 Task: In Heading Arial with underline. Font size of heading  '18'Font style of data Calibri. Font size of data  9Alignment of headline & data Align center. Fill color in heading,  RedFont color of data Black Apply border in Data No BorderIn the sheet  Attendance Sheet for Weekly Overviewbook
Action: Mouse moved to (77, 105)
Screenshot: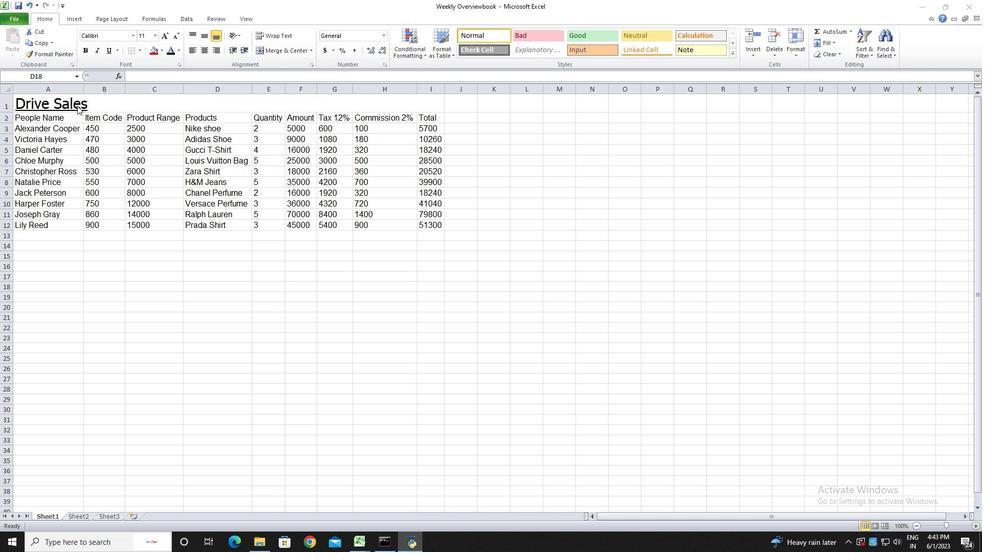 
Action: Mouse pressed left at (77, 105)
Screenshot: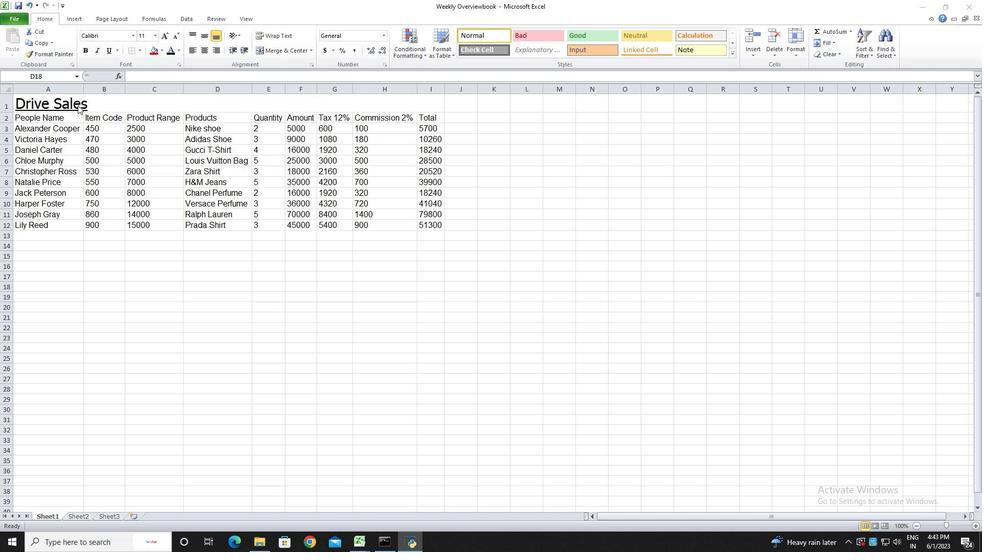 
Action: Mouse pressed left at (77, 105)
Screenshot: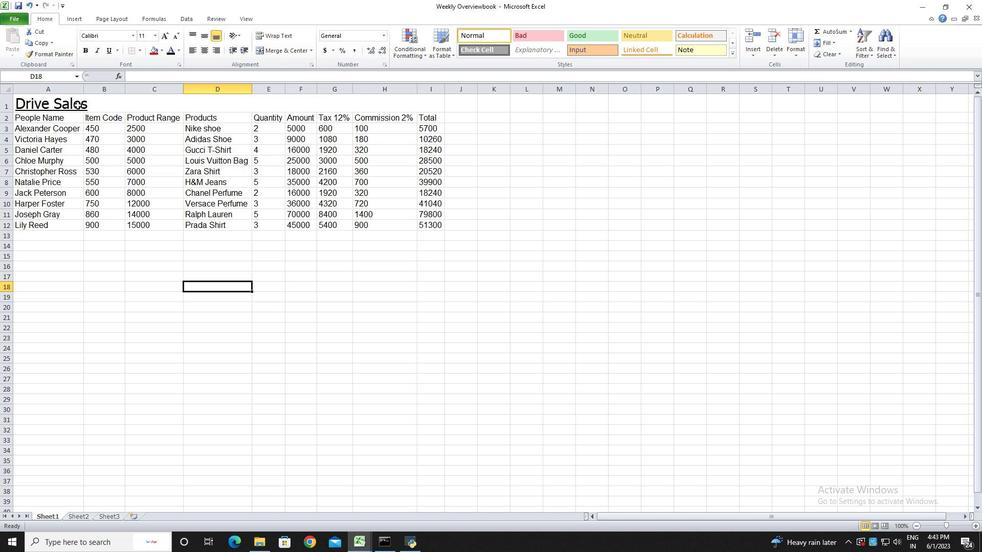 
Action: Mouse moved to (133, 37)
Screenshot: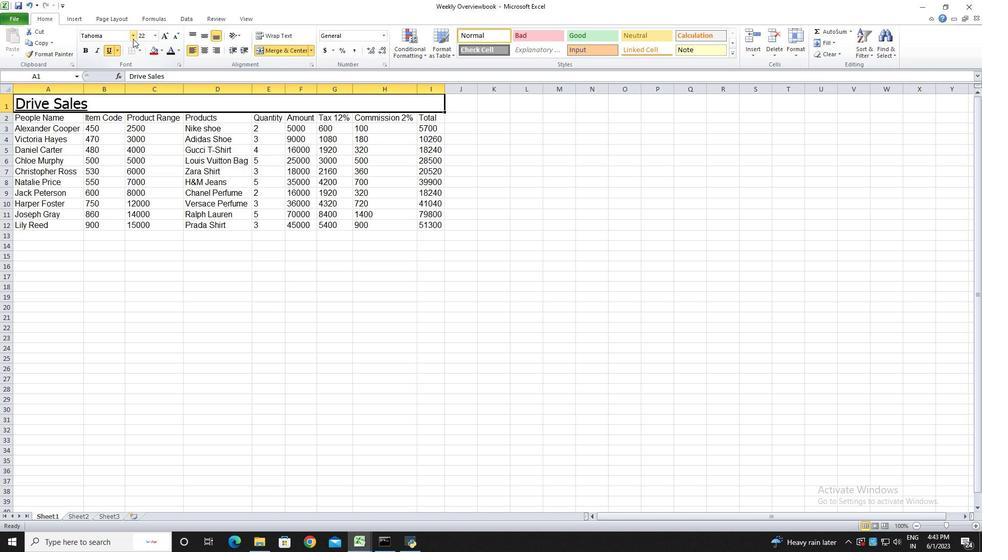 
Action: Mouse pressed left at (133, 37)
Screenshot: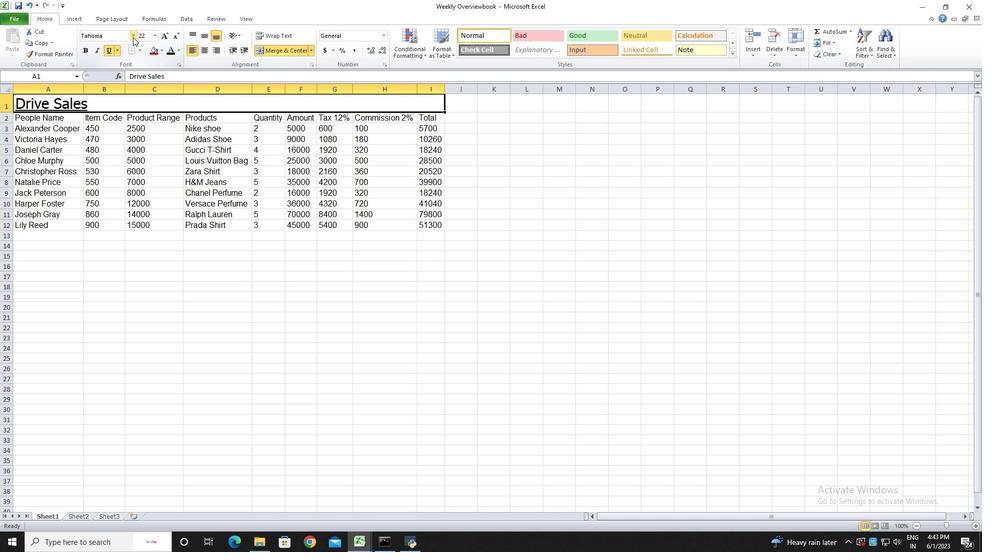 
Action: Mouse moved to (122, 35)
Screenshot: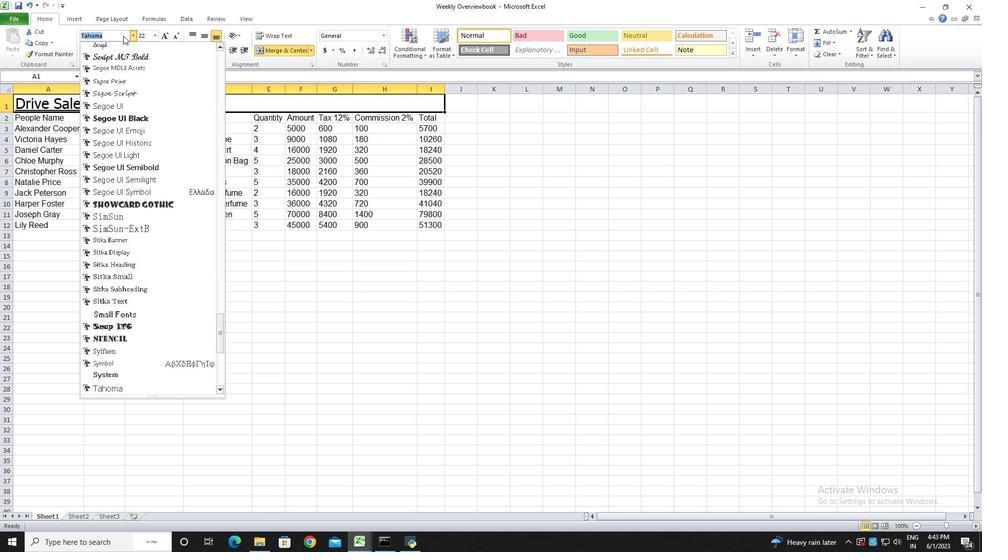 
Action: Key pressed <Key.backspace><Key.shift>Arial
Screenshot: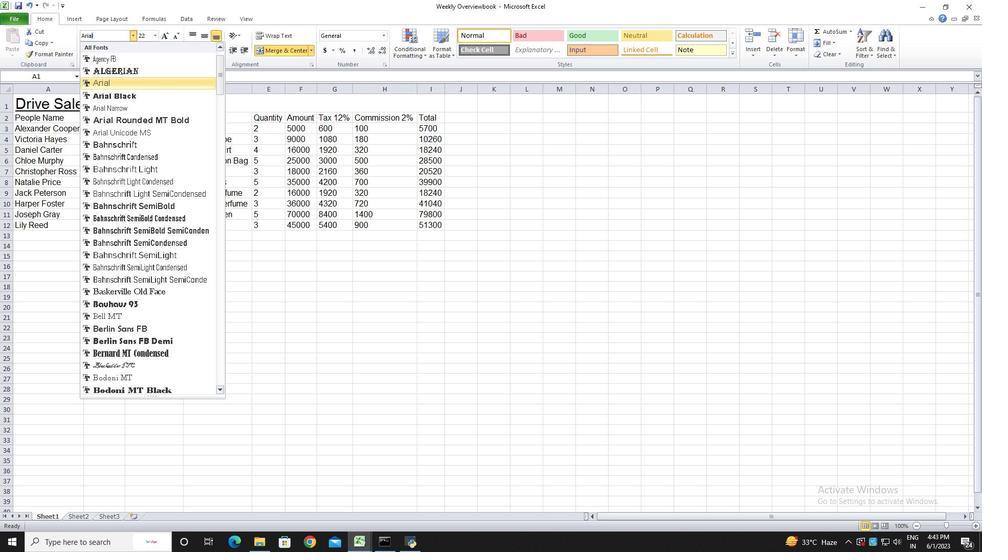 
Action: Mouse moved to (104, 83)
Screenshot: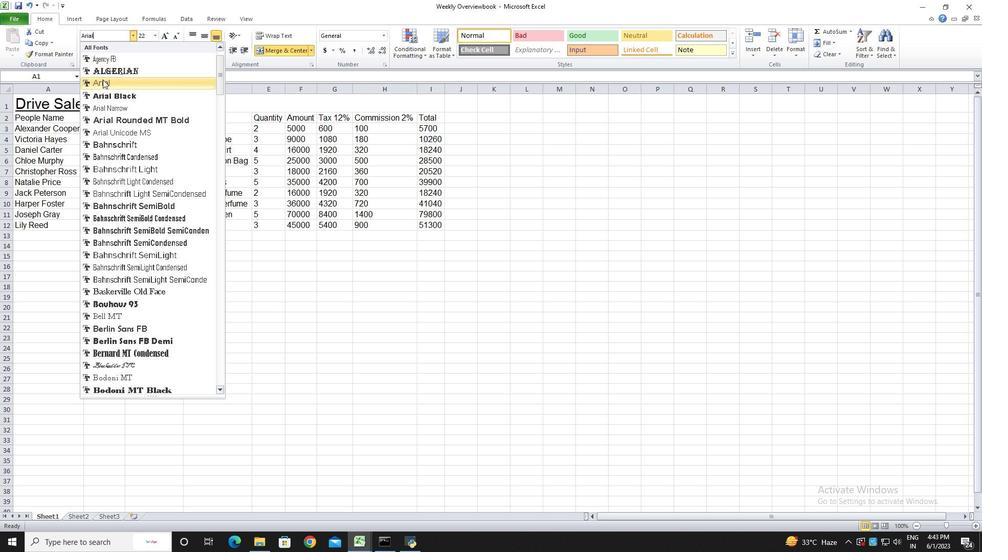 
Action: Mouse pressed left at (104, 83)
Screenshot: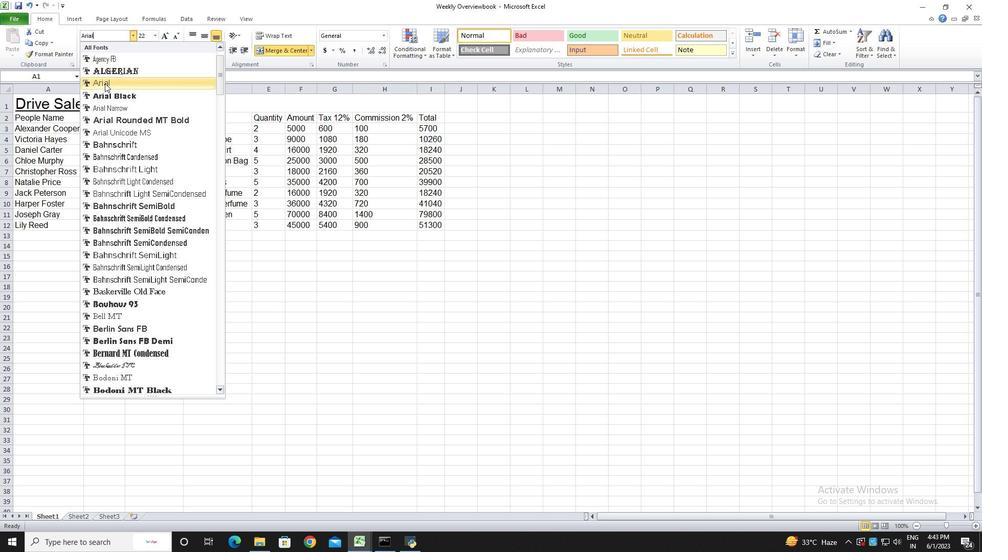 
Action: Mouse moved to (110, 52)
Screenshot: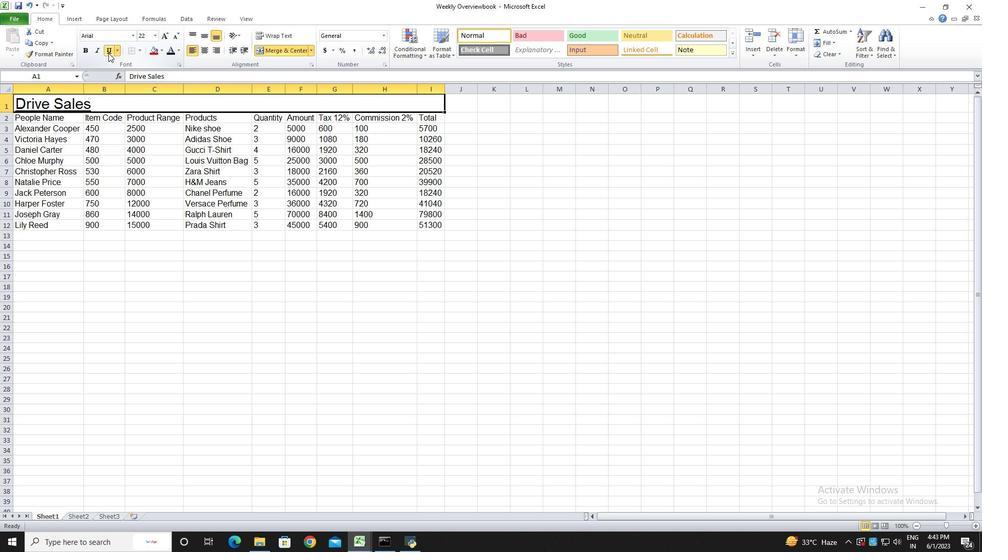 
Action: Mouse pressed left at (110, 52)
Screenshot: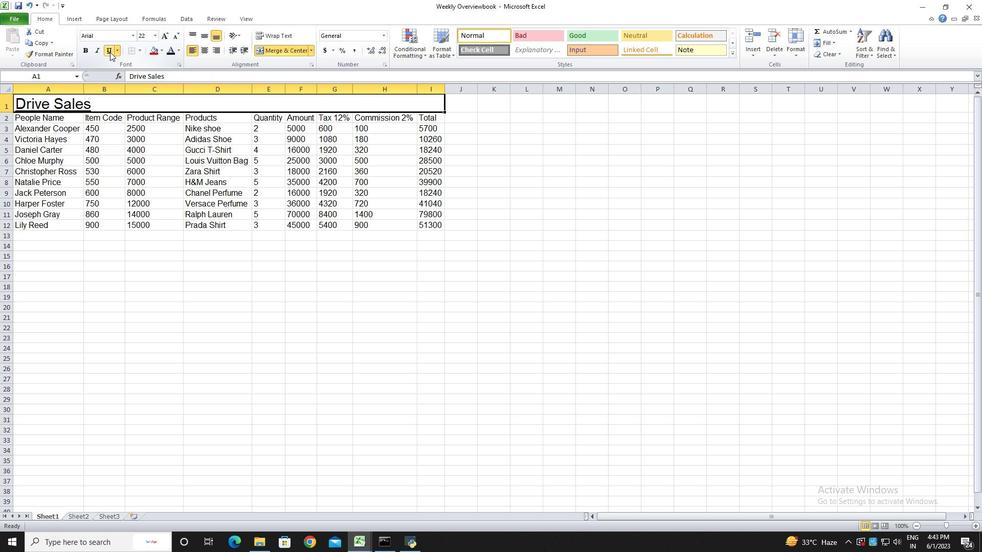 
Action: Mouse pressed left at (110, 52)
Screenshot: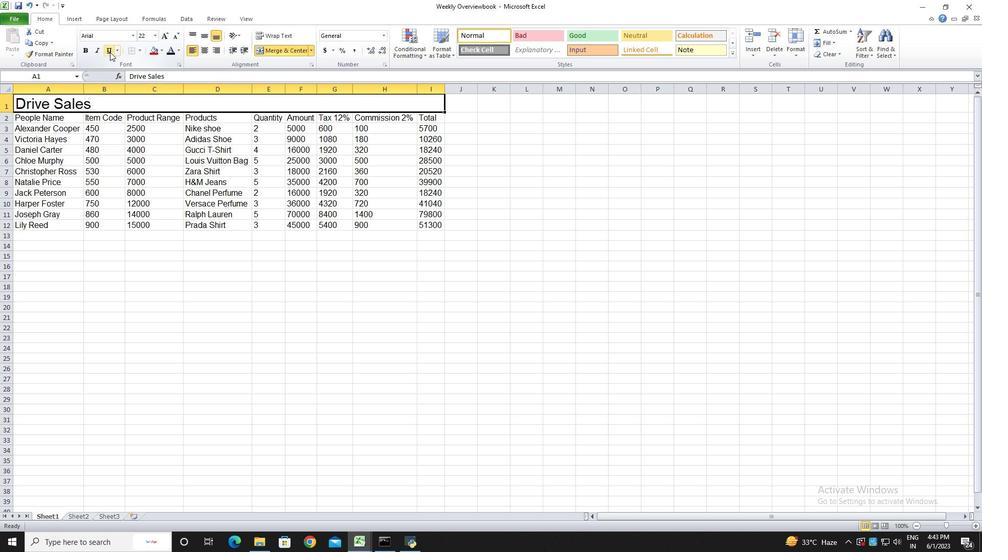 
Action: Mouse moved to (175, 36)
Screenshot: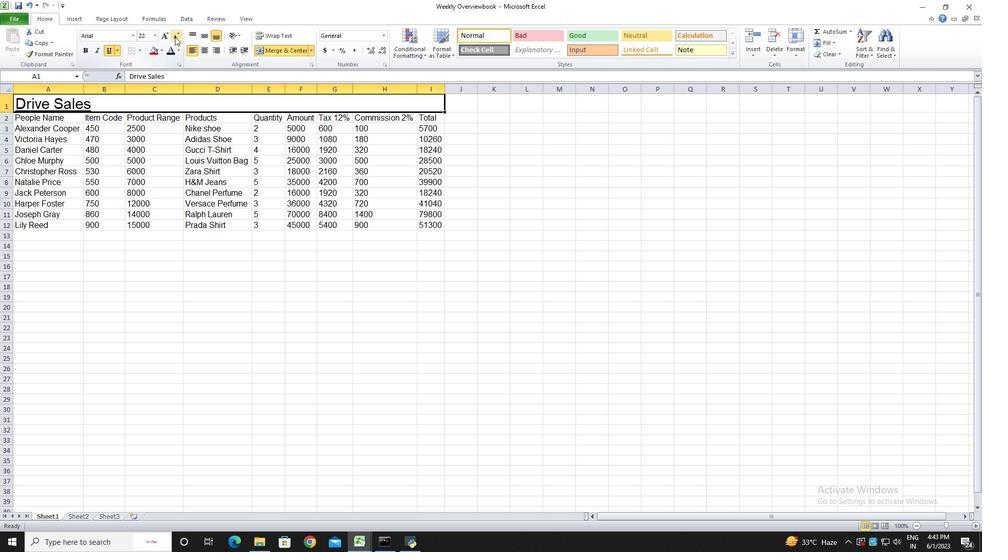 
Action: Mouse pressed left at (175, 36)
Screenshot: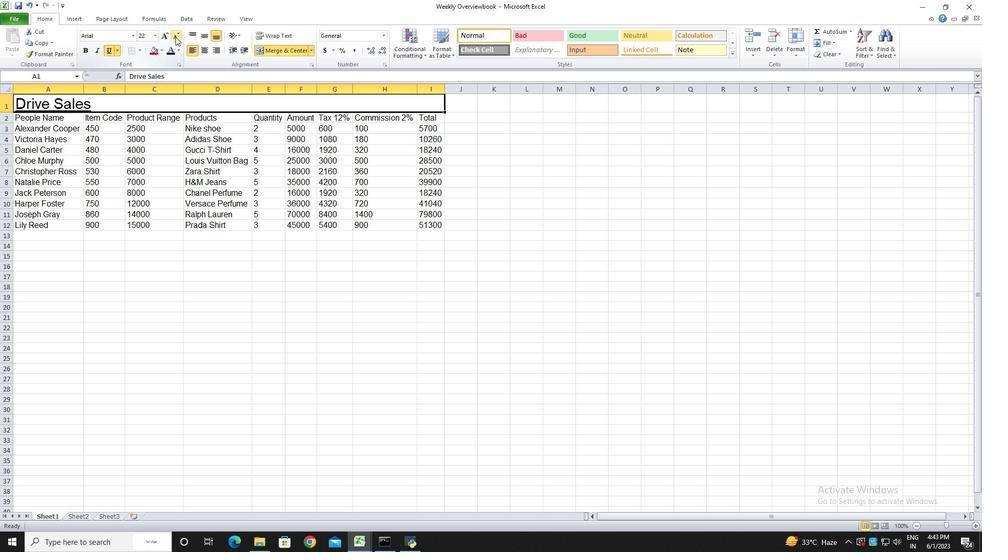 
Action: Mouse pressed left at (175, 36)
Screenshot: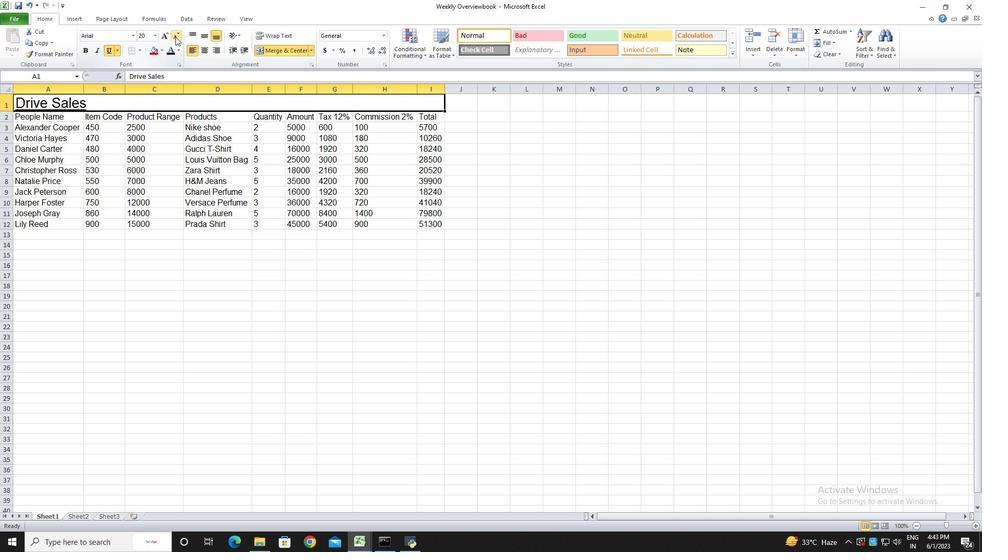 
Action: Mouse moved to (140, 293)
Screenshot: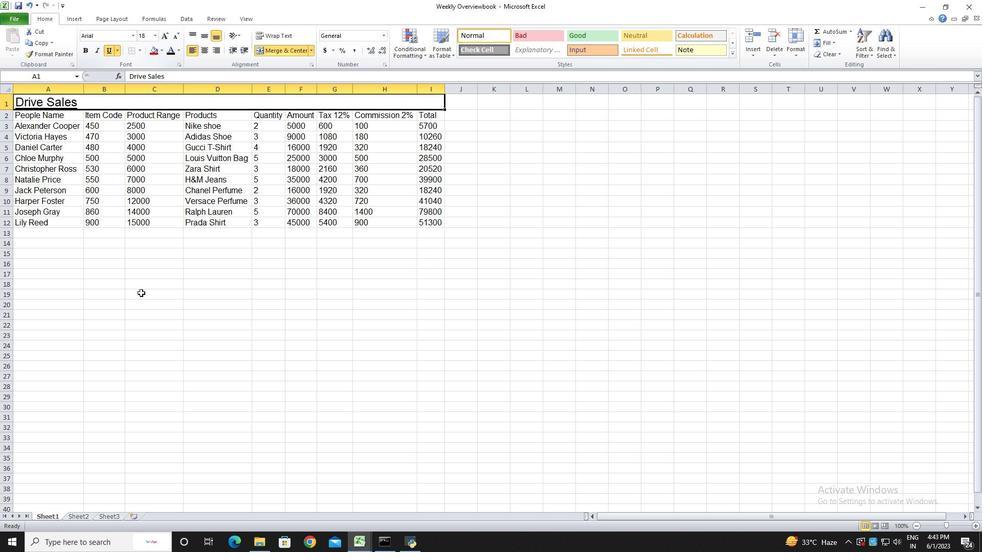 
Action: Mouse pressed left at (140, 293)
Screenshot: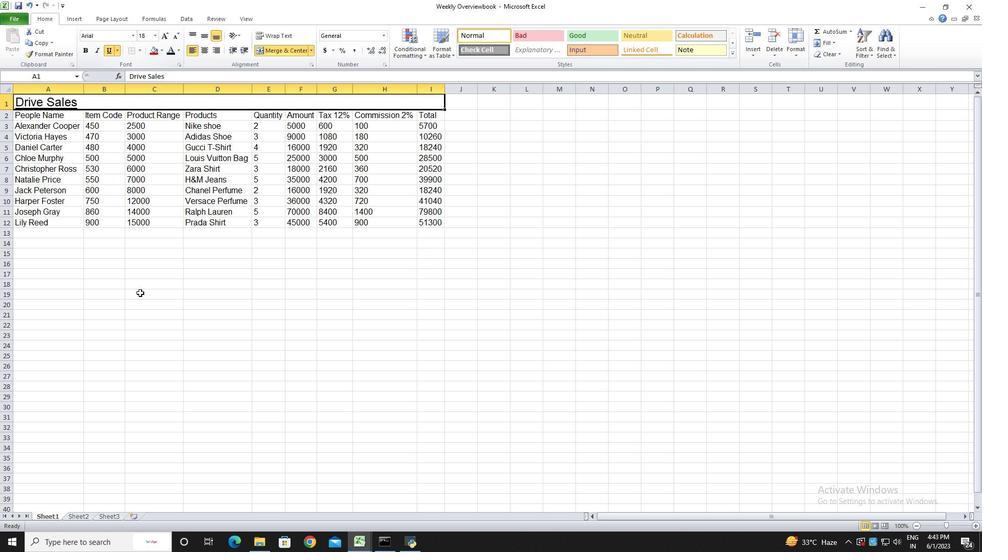 
Action: Mouse moved to (66, 116)
Screenshot: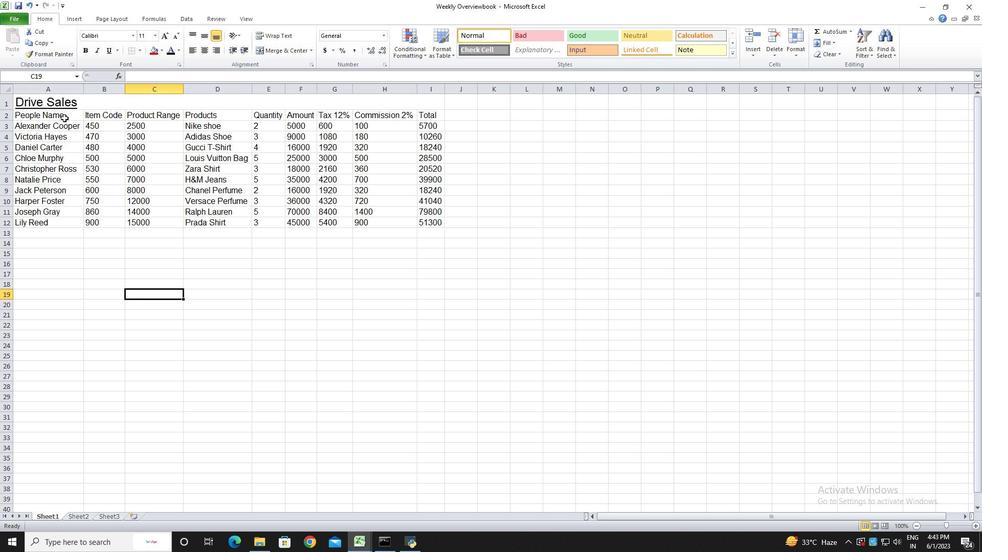 
Action: Mouse pressed left at (66, 116)
Screenshot: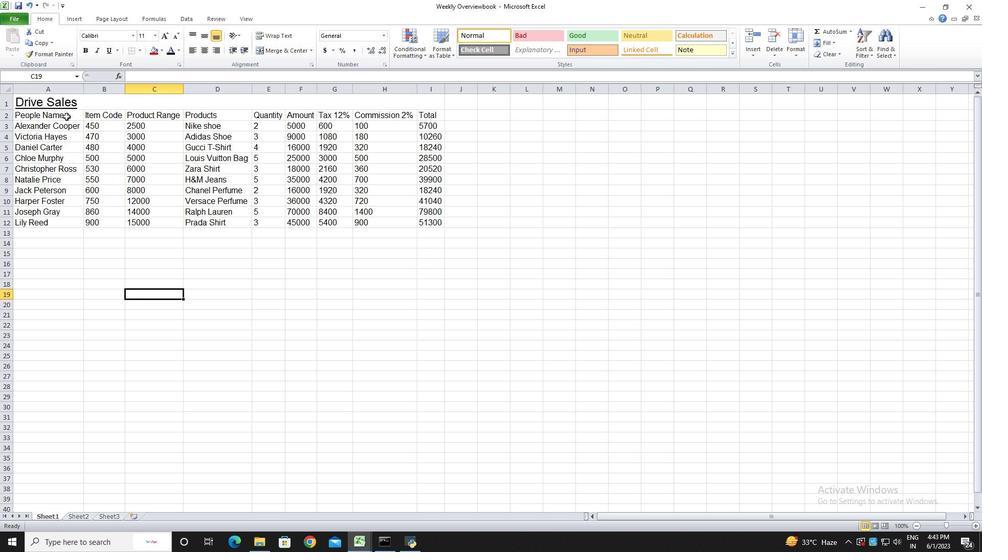
Action: Mouse moved to (135, 37)
Screenshot: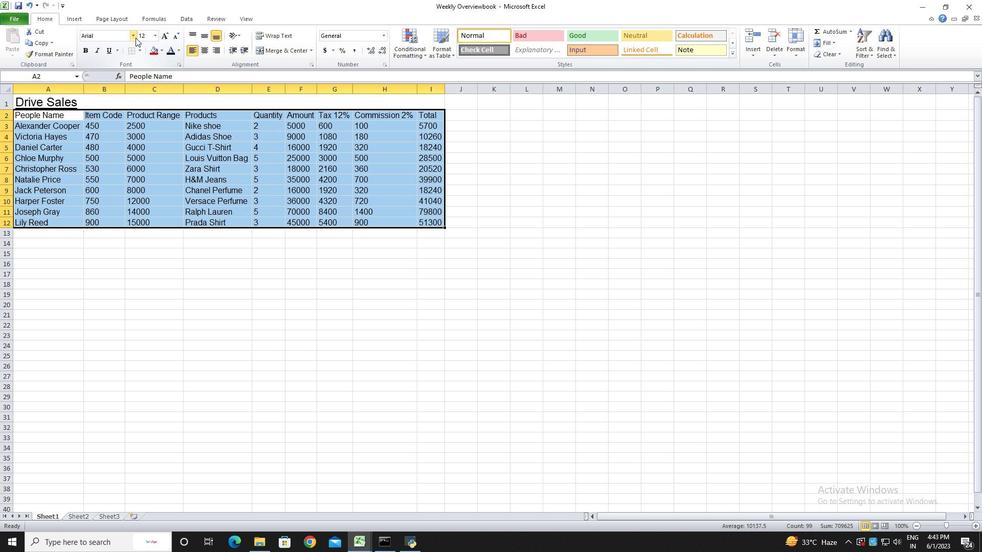 
Action: Mouse pressed left at (135, 37)
Screenshot: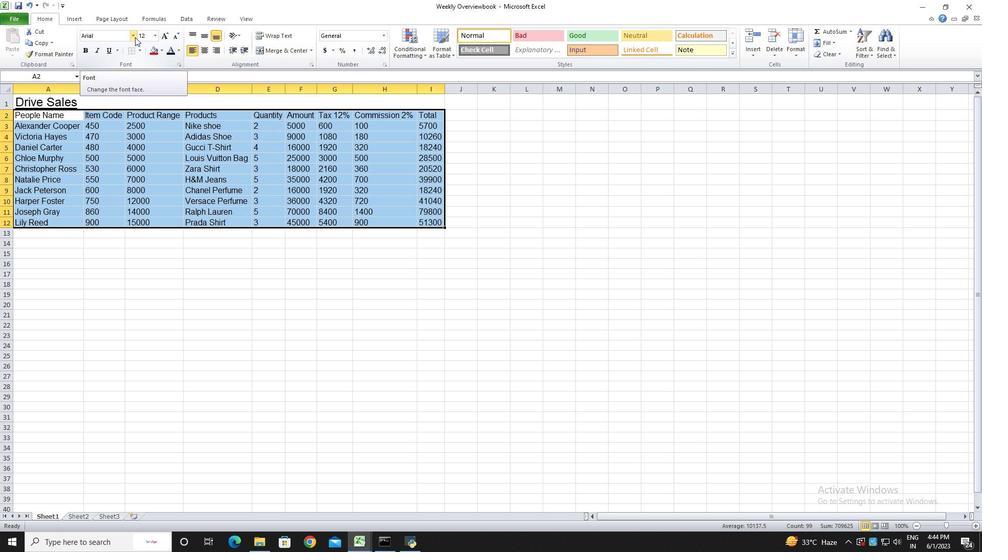 
Action: Mouse moved to (120, 72)
Screenshot: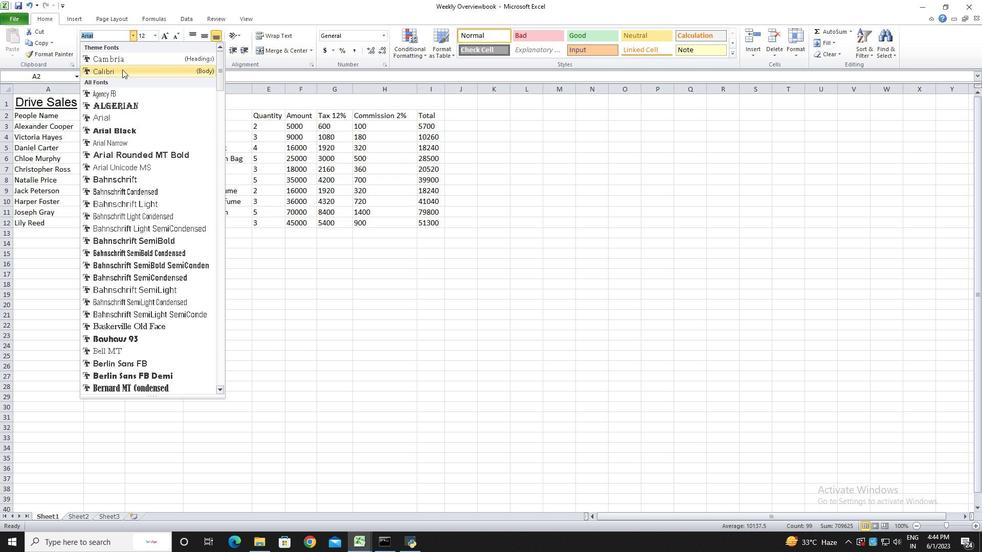 
Action: Mouse pressed left at (120, 72)
Screenshot: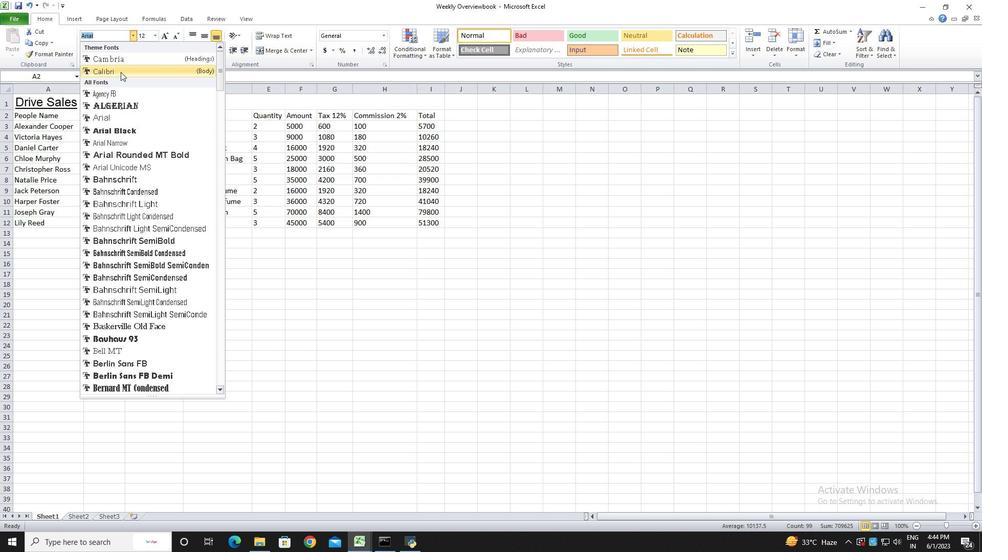 
Action: Mouse moved to (180, 35)
Screenshot: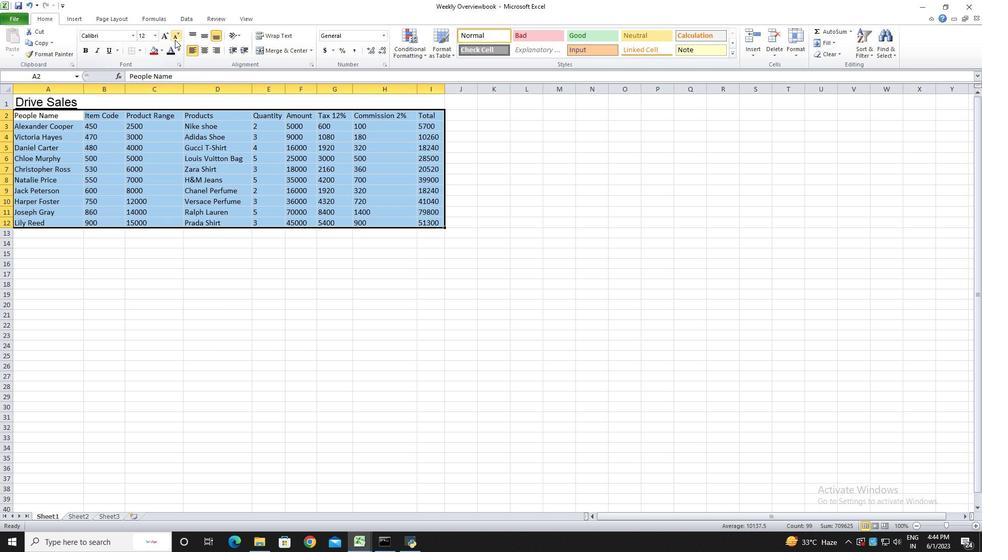 
Action: Mouse pressed left at (180, 35)
Screenshot: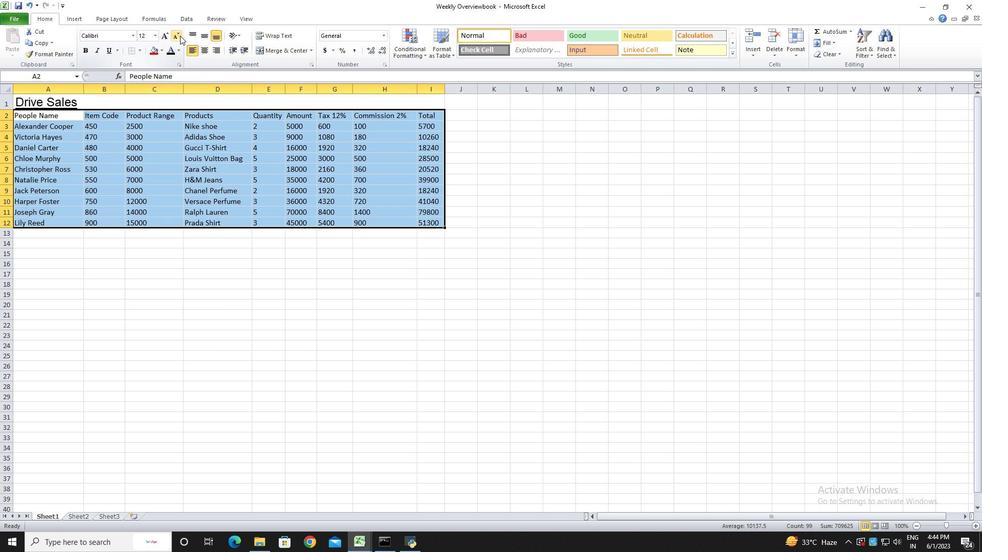 
Action: Mouse pressed left at (180, 35)
Screenshot: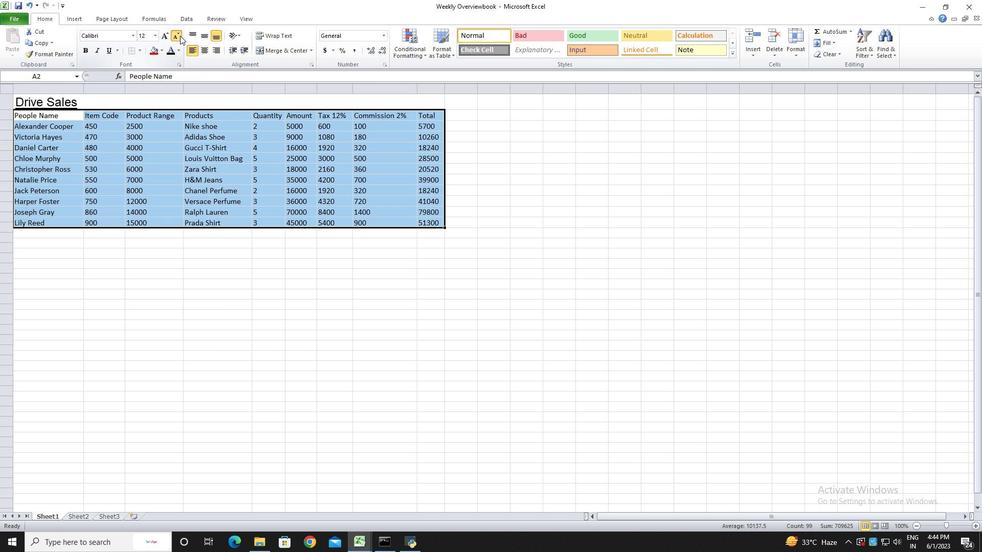
Action: Mouse pressed left at (180, 35)
Screenshot: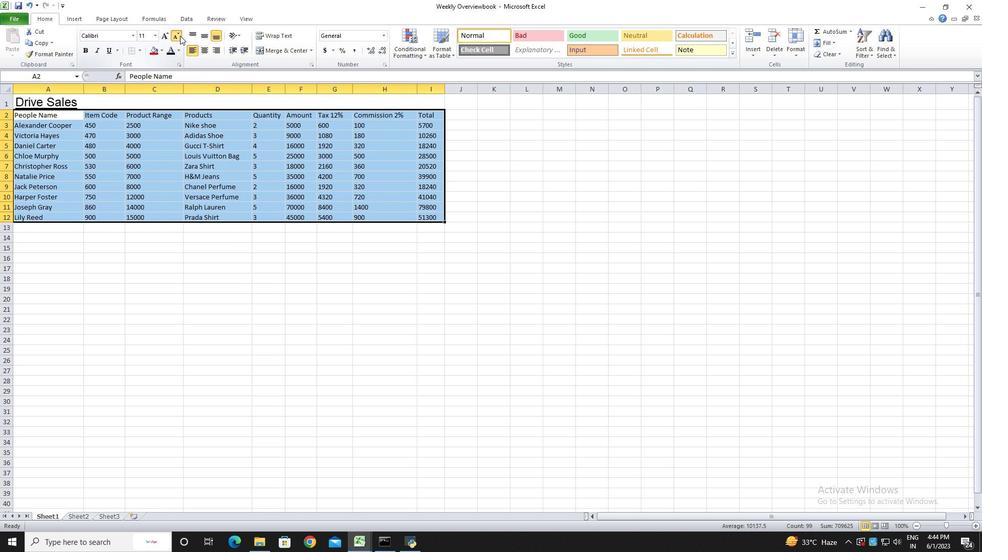 
Action: Mouse pressed left at (180, 35)
Screenshot: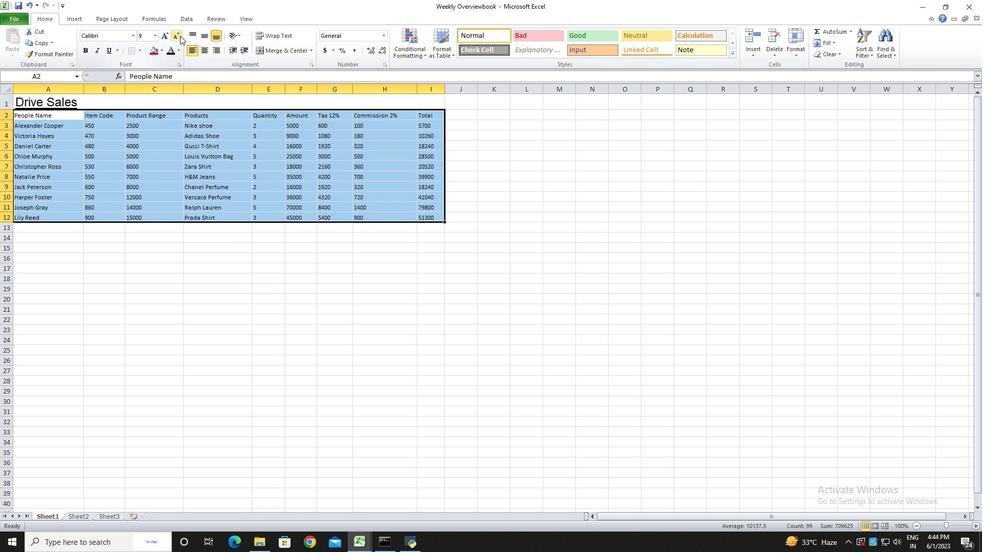 
Action: Mouse moved to (165, 33)
Screenshot: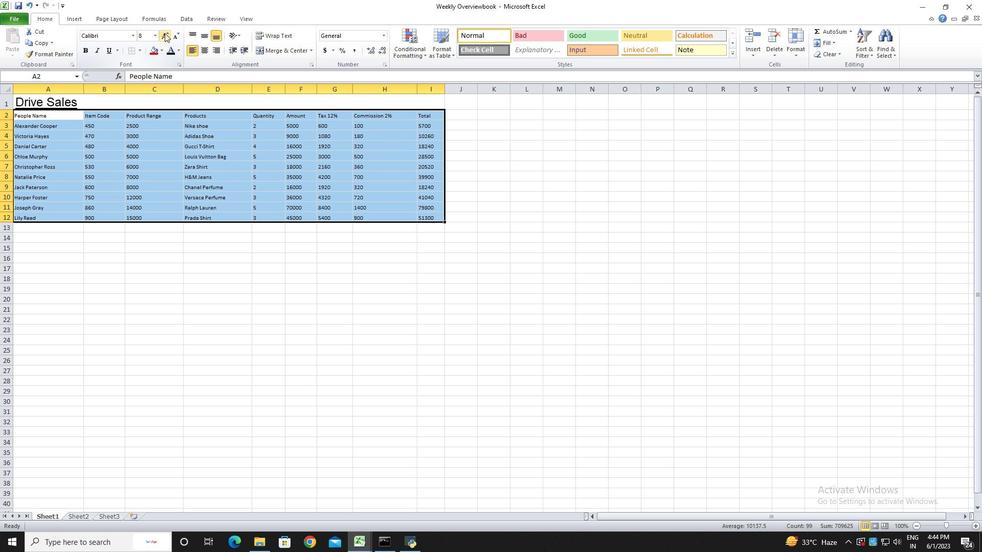 
Action: Mouse pressed left at (165, 33)
Screenshot: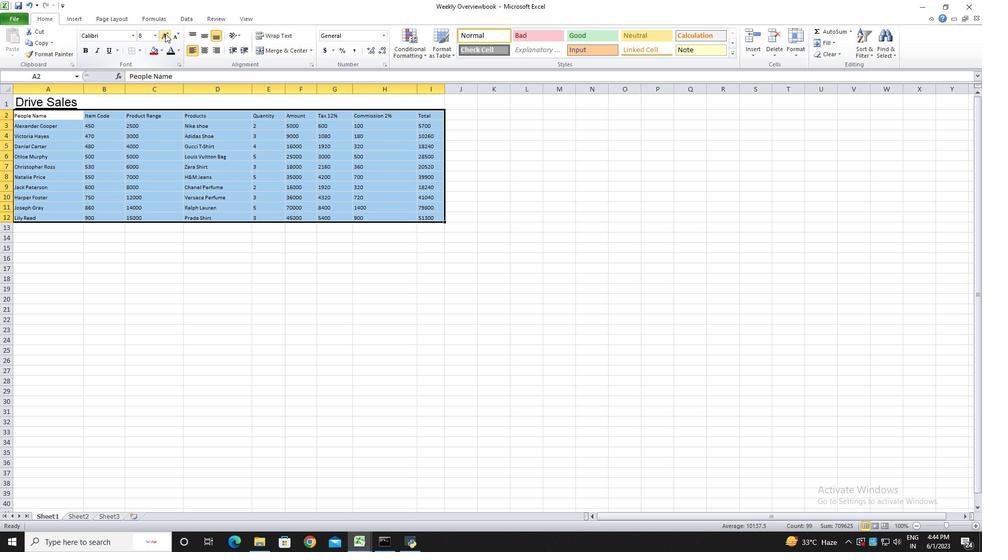 
Action: Mouse moved to (94, 285)
Screenshot: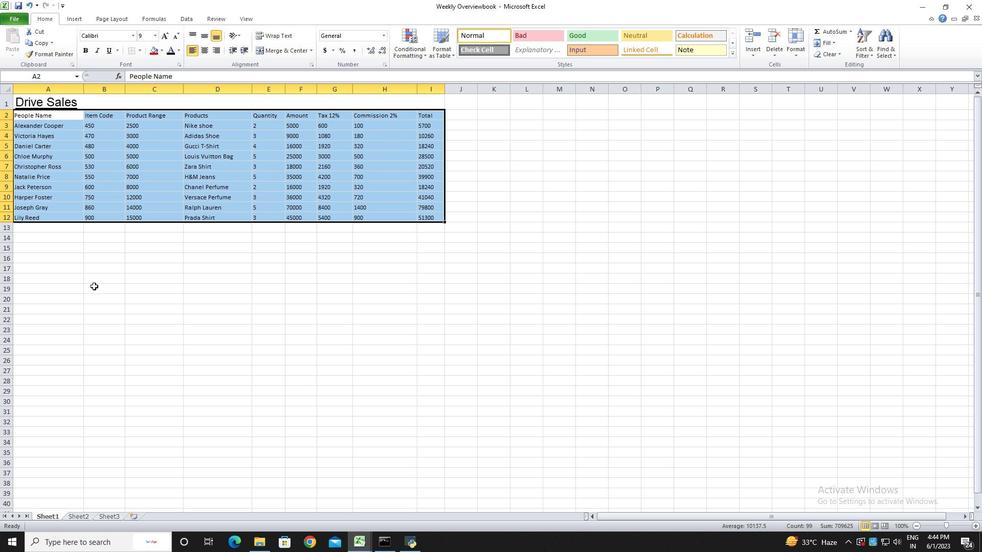 
Action: Mouse pressed left at (94, 285)
Screenshot: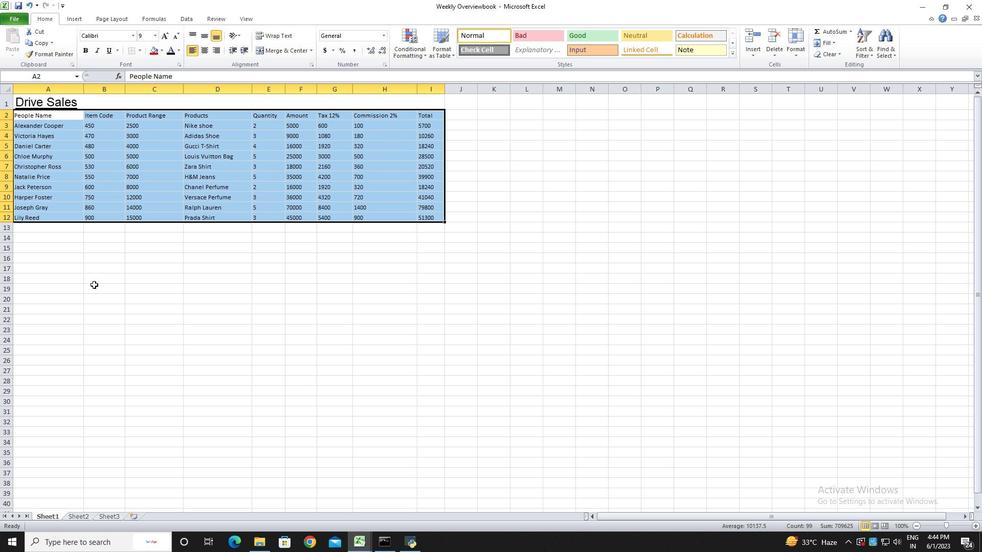 
Action: Mouse moved to (88, 101)
Screenshot: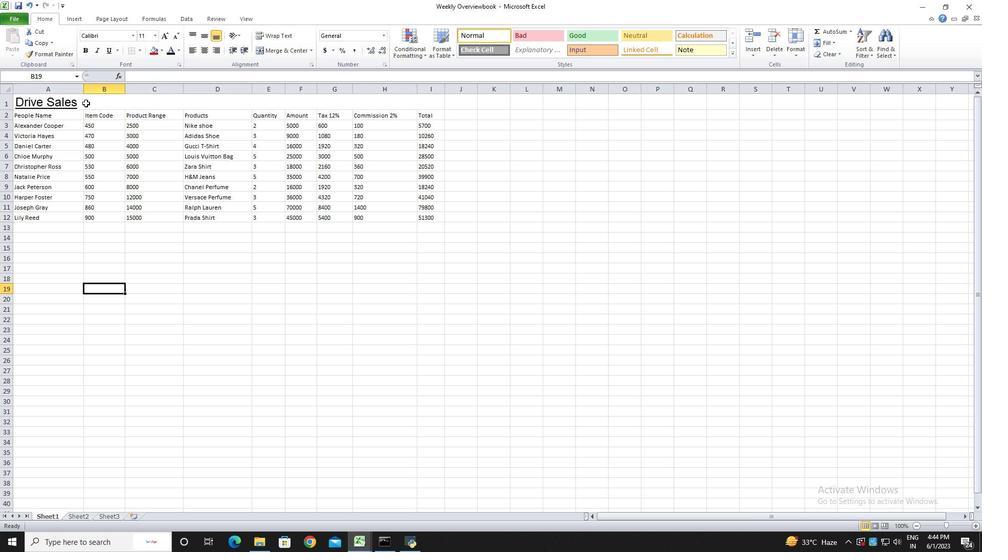 
Action: Mouse pressed left at (88, 101)
Screenshot: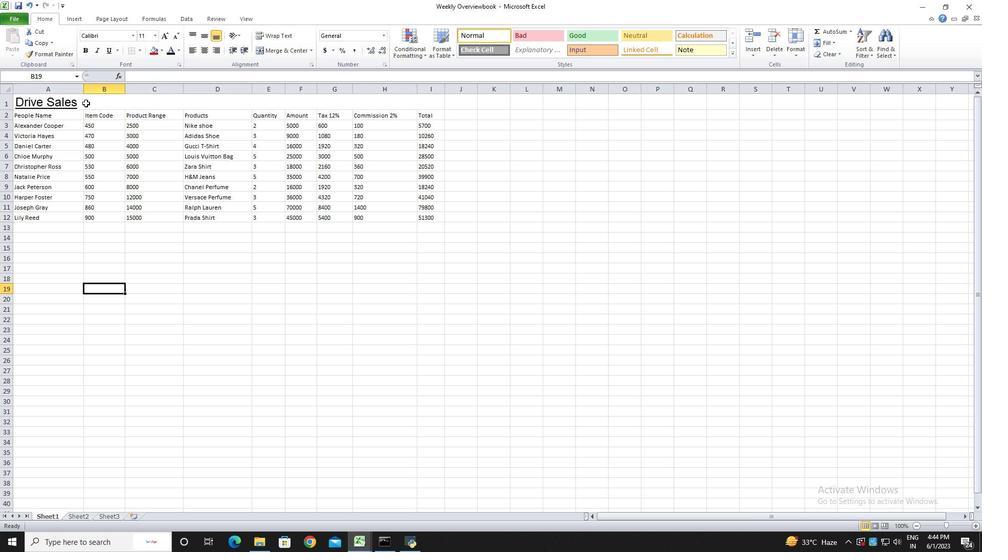 
Action: Mouse pressed left at (88, 101)
Screenshot: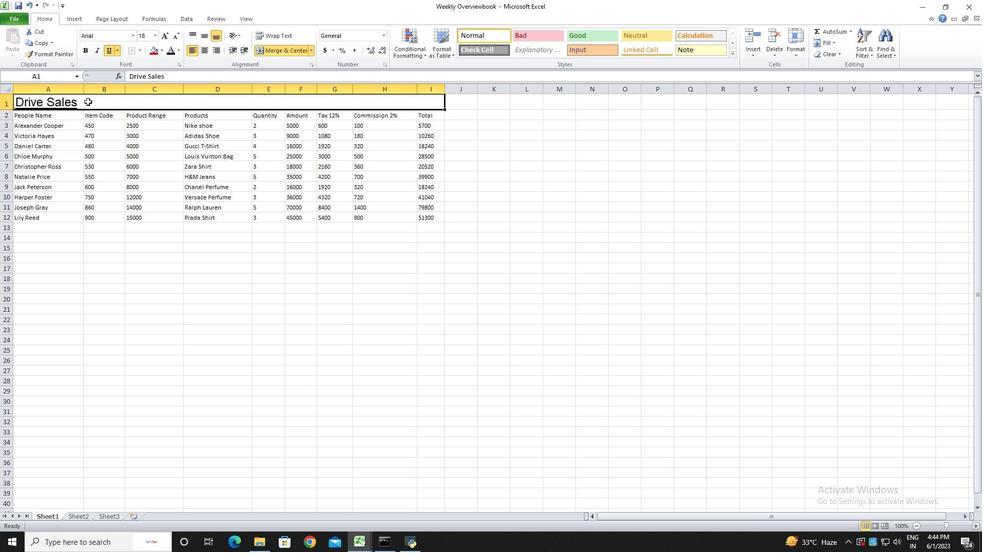 
Action: Mouse moved to (203, 49)
Screenshot: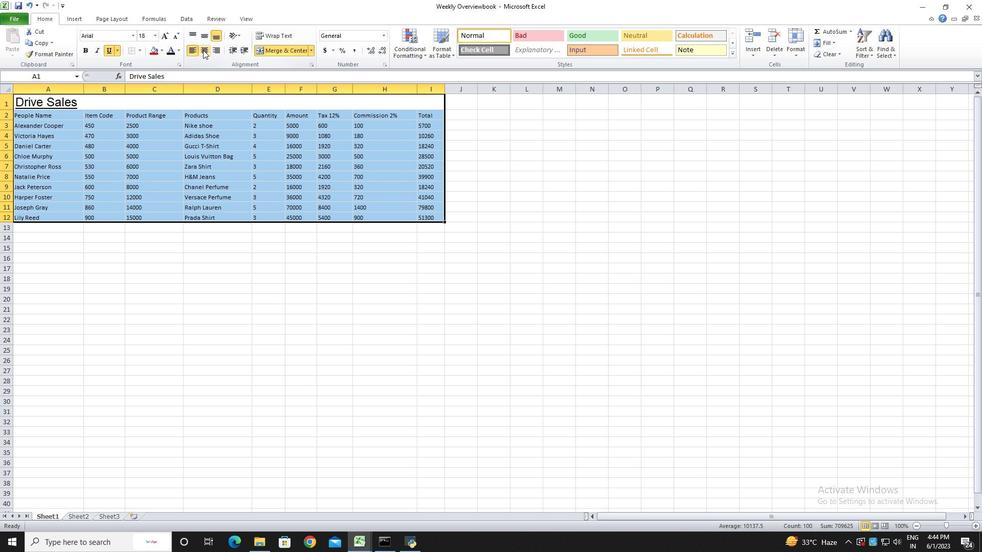 
Action: Mouse pressed left at (203, 49)
Screenshot: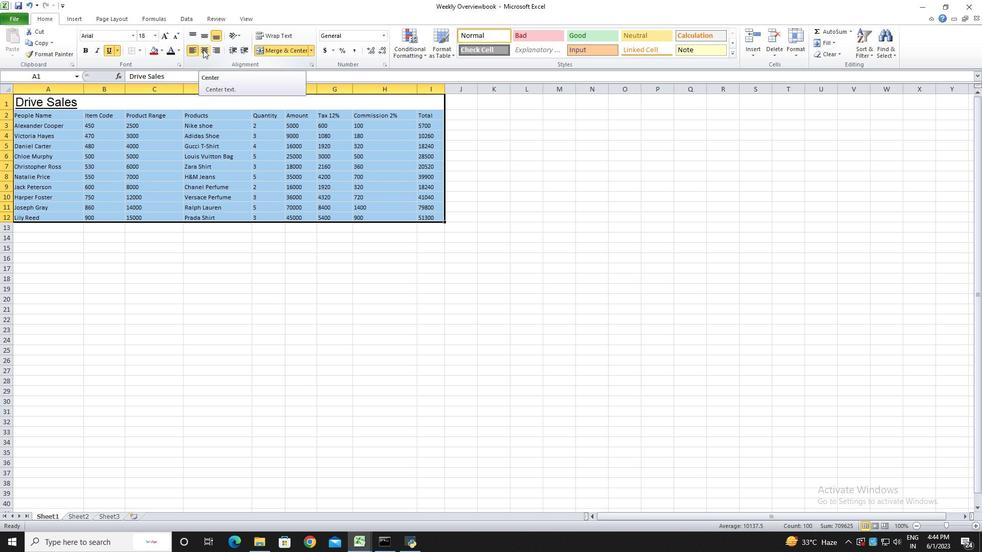
Action: Mouse moved to (167, 104)
Screenshot: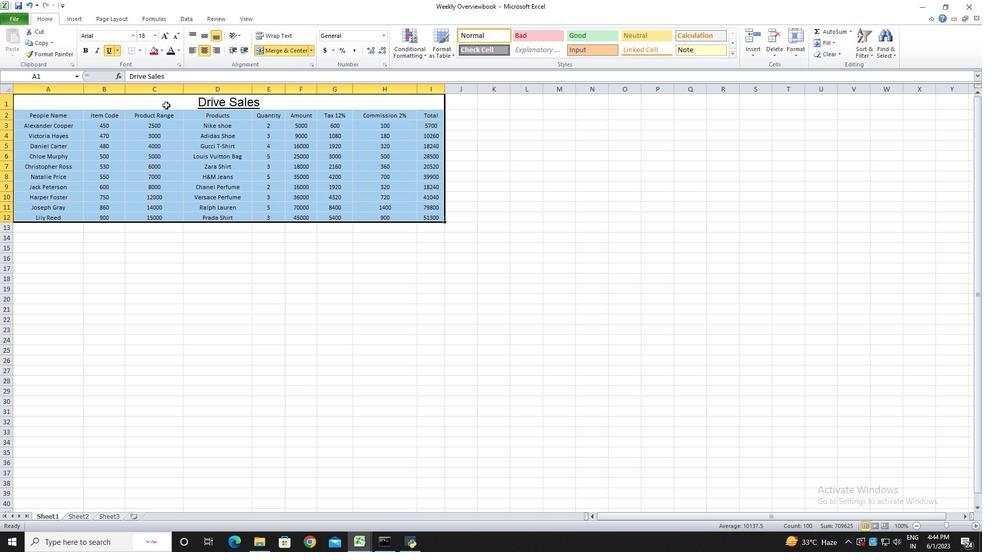 
Action: Mouse pressed left at (167, 104)
Screenshot: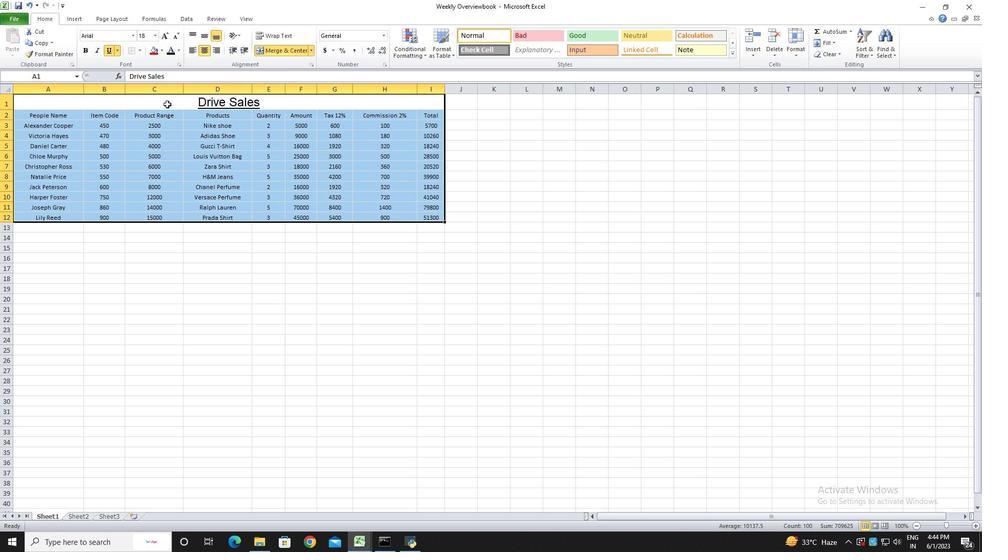
Action: Mouse moved to (162, 50)
Screenshot: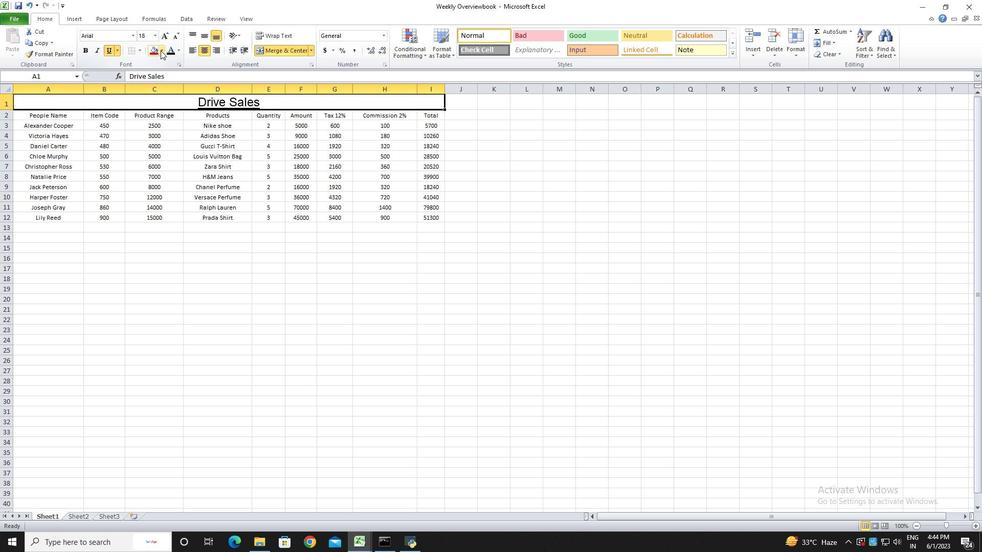 
Action: Mouse pressed left at (162, 50)
Screenshot: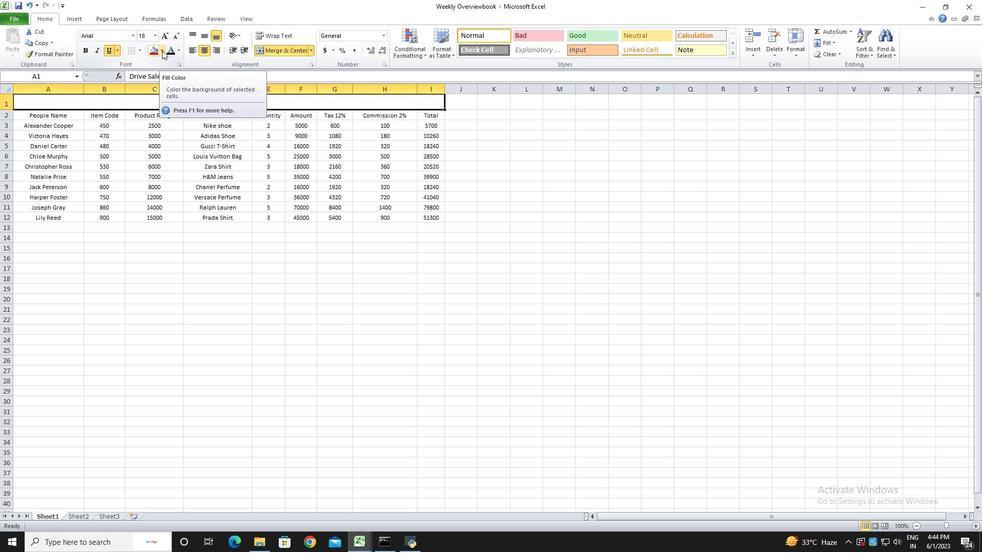 
Action: Mouse moved to (162, 123)
Screenshot: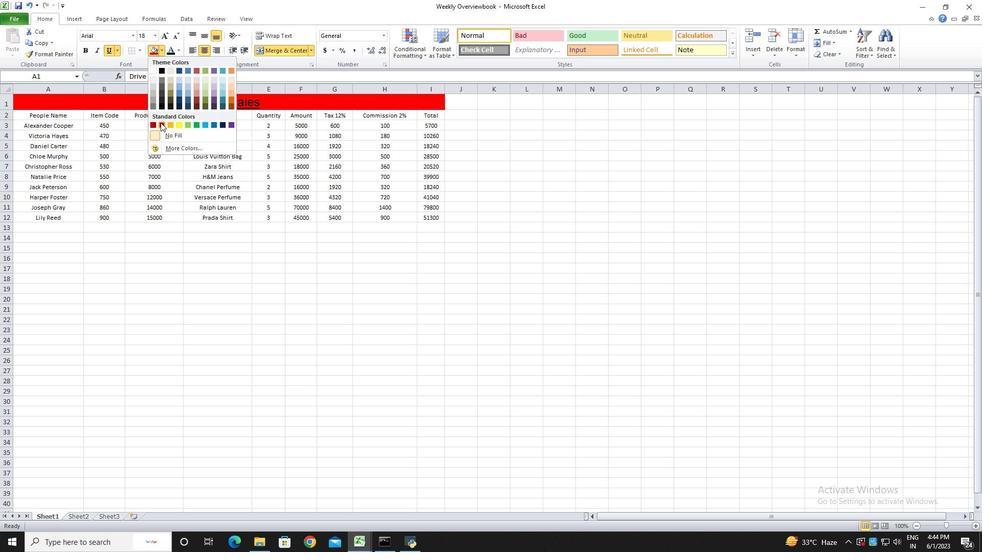 
Action: Mouse pressed left at (162, 123)
Screenshot: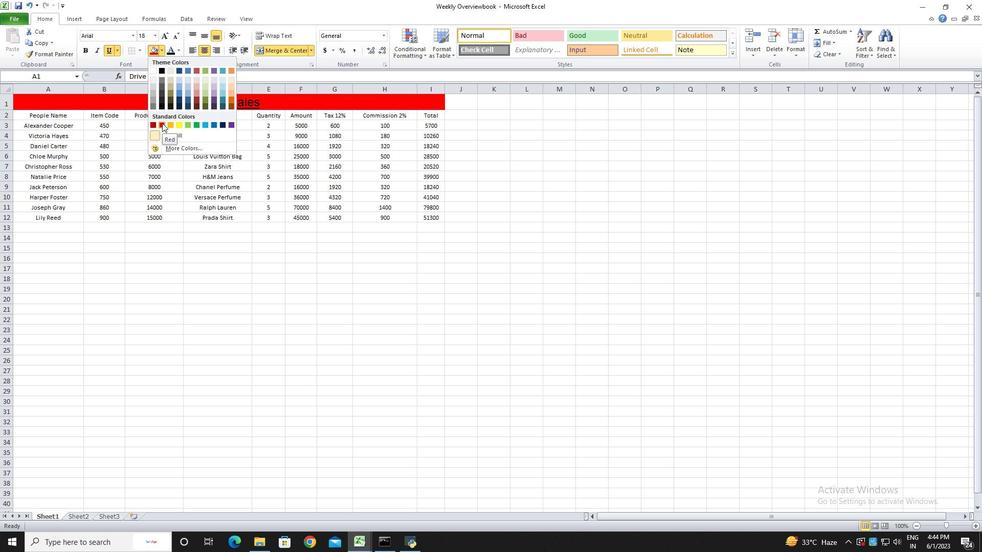 
Action: Mouse moved to (44, 116)
Screenshot: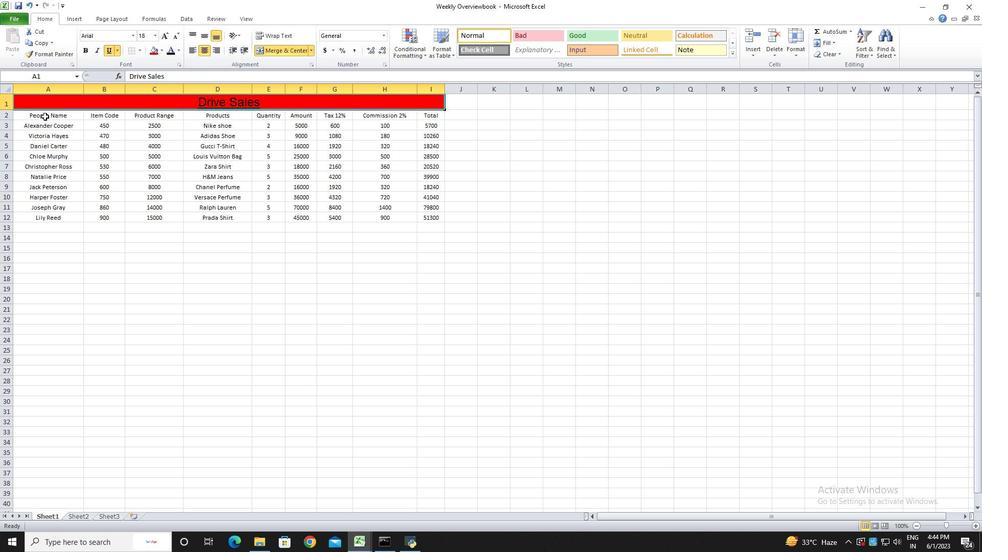 
Action: Mouse pressed left at (44, 116)
Screenshot: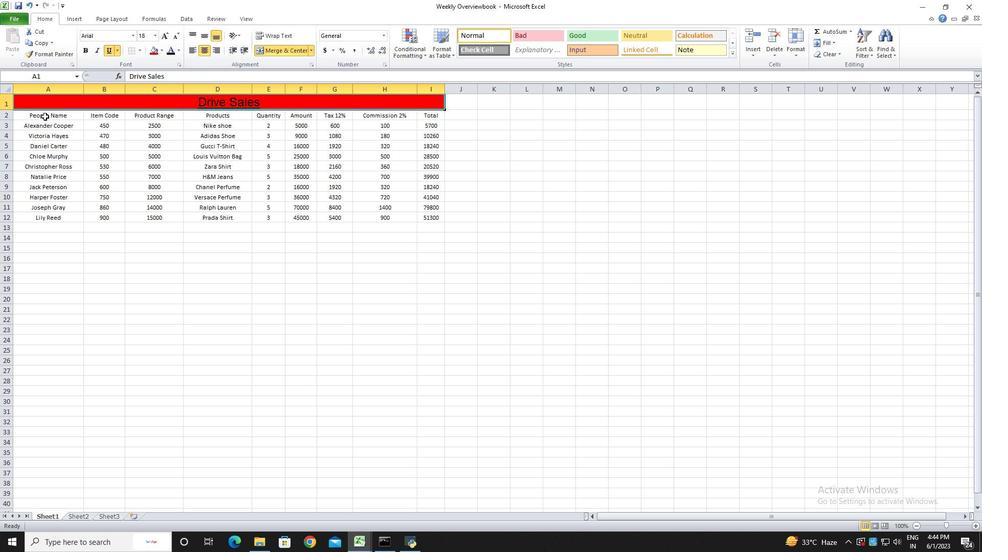 
Action: Mouse pressed left at (44, 116)
Screenshot: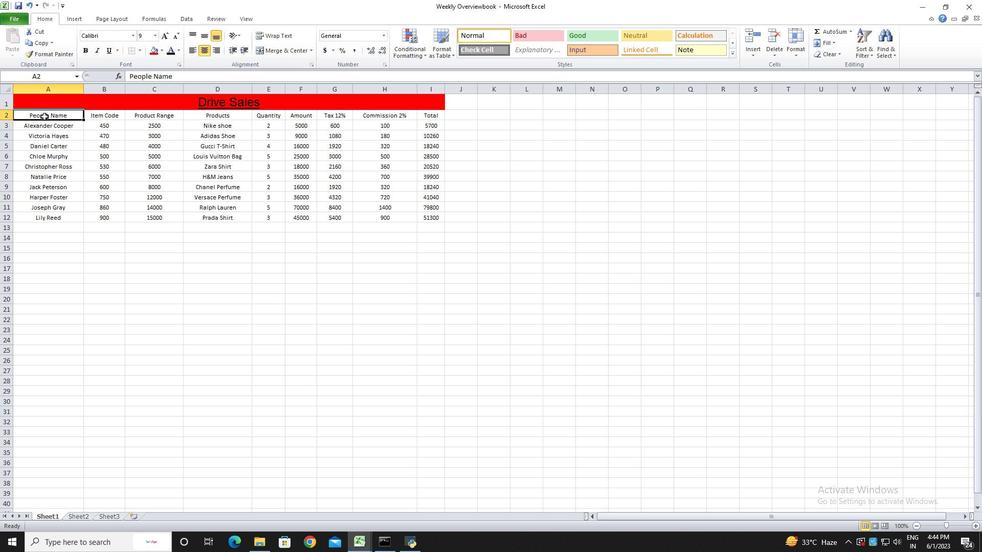 
Action: Mouse moved to (177, 50)
Screenshot: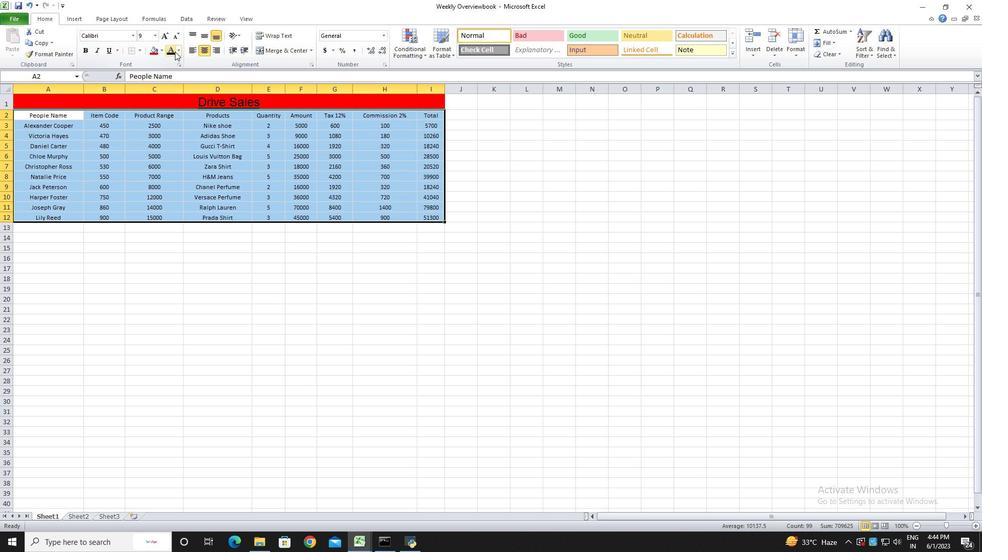 
Action: Mouse pressed left at (177, 50)
Screenshot: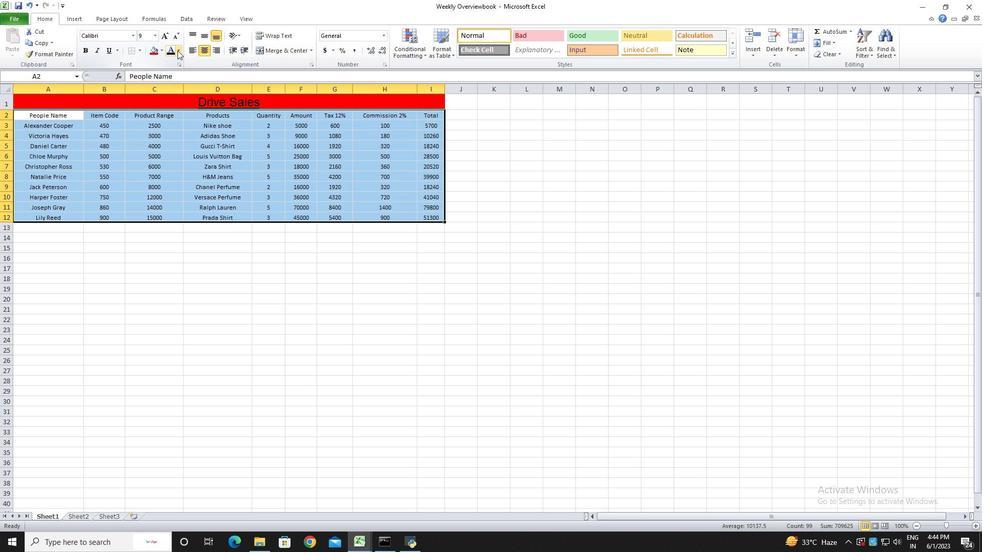 
Action: Mouse moved to (178, 81)
Screenshot: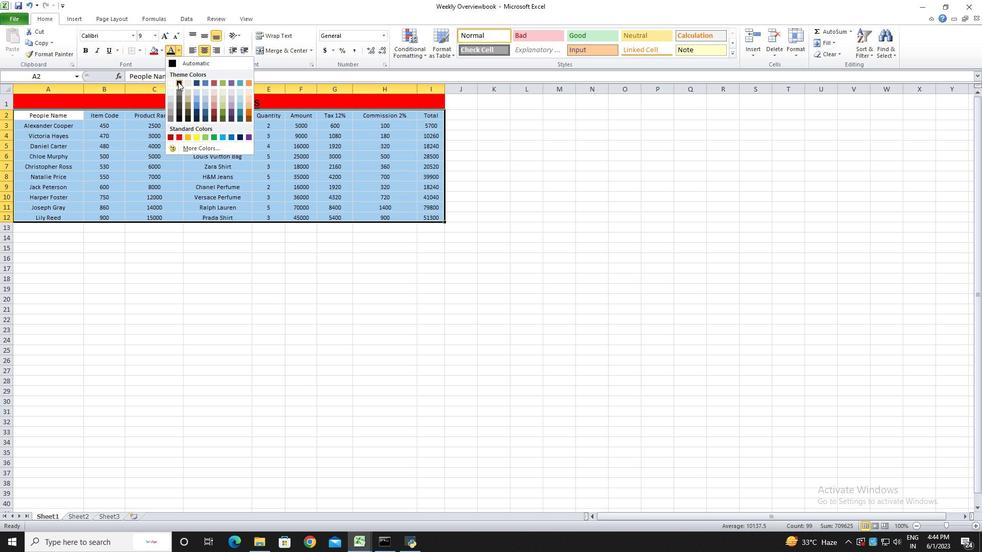 
Action: Mouse pressed left at (178, 81)
Screenshot: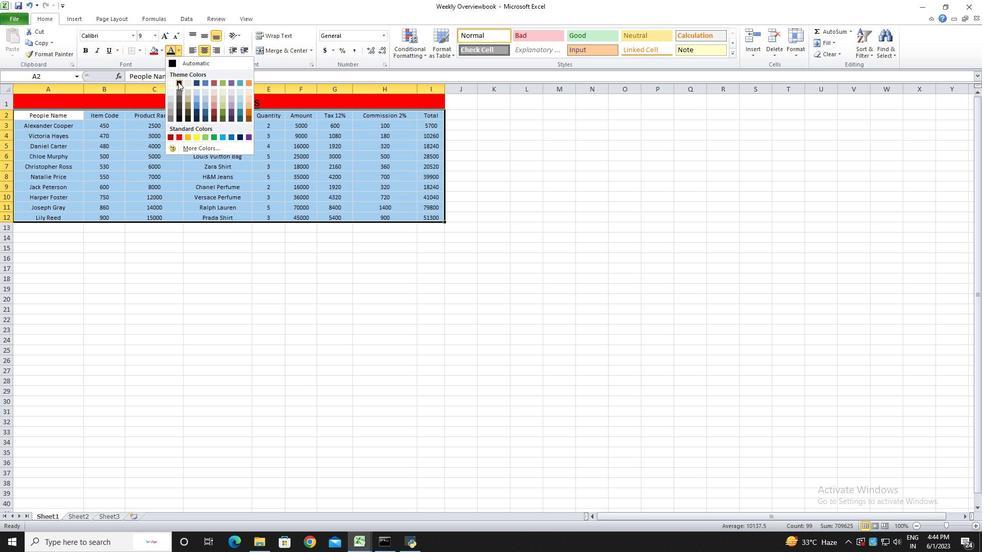 
Action: Mouse moved to (141, 52)
Screenshot: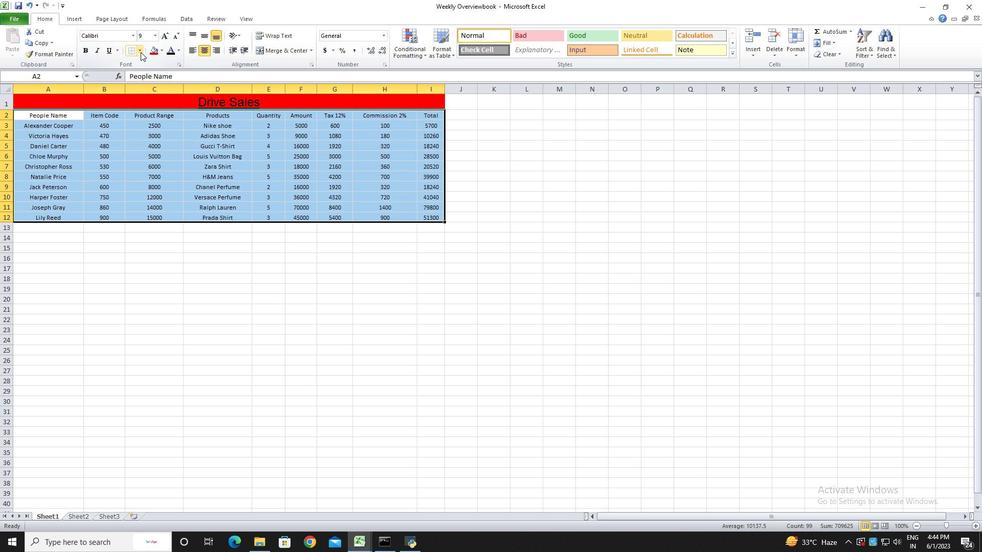 
Action: Mouse pressed left at (141, 52)
Screenshot: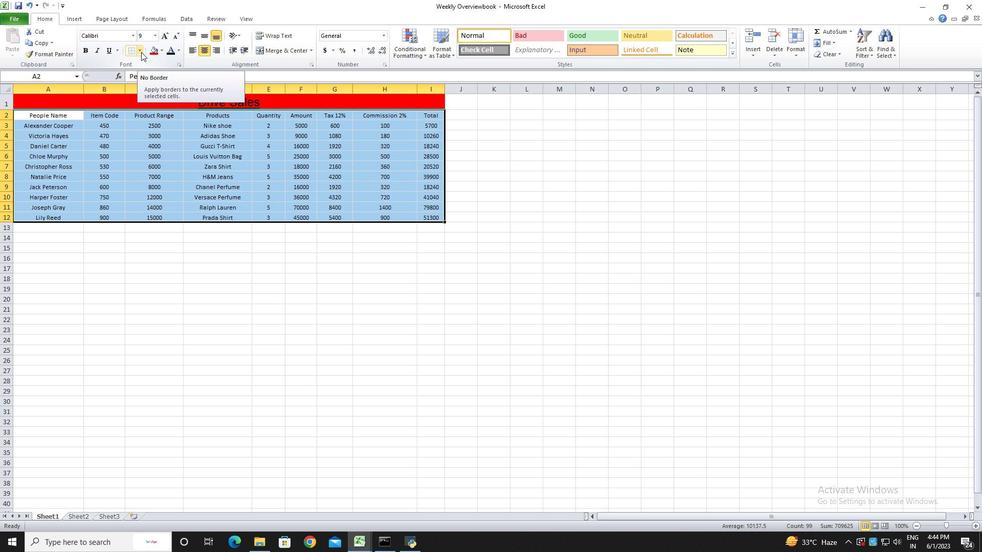 
Action: Mouse moved to (155, 121)
Screenshot: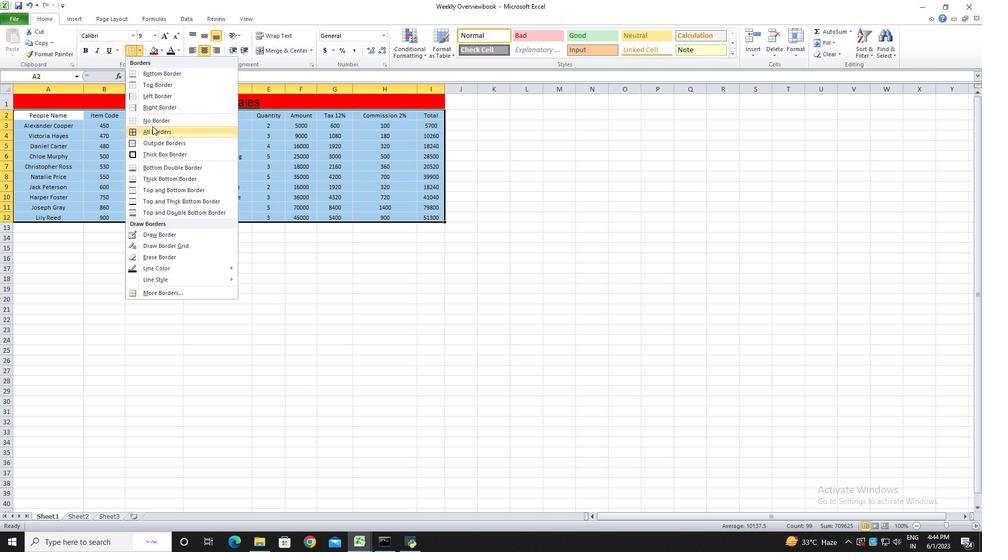 
Action: Mouse pressed left at (155, 121)
Screenshot: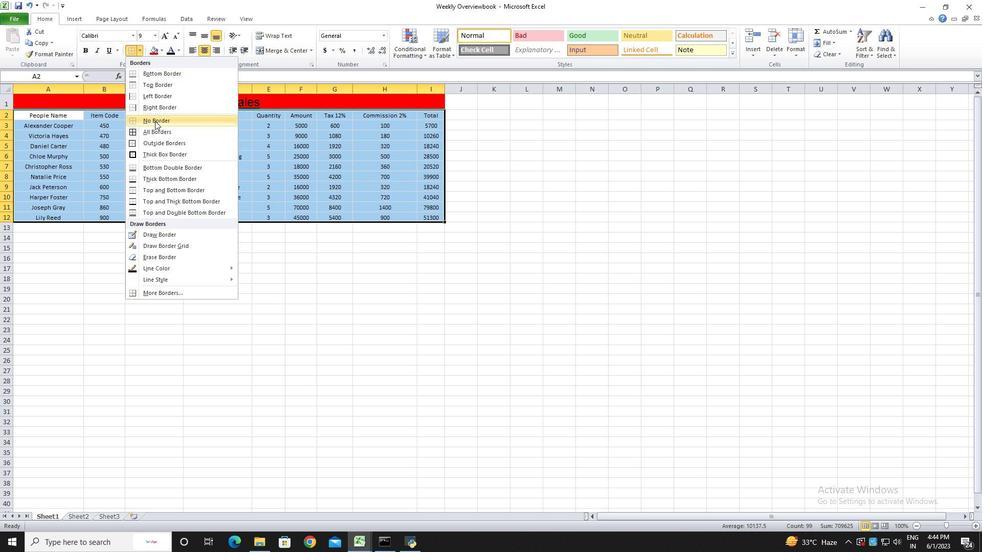 
Action: Mouse moved to (280, 249)
Screenshot: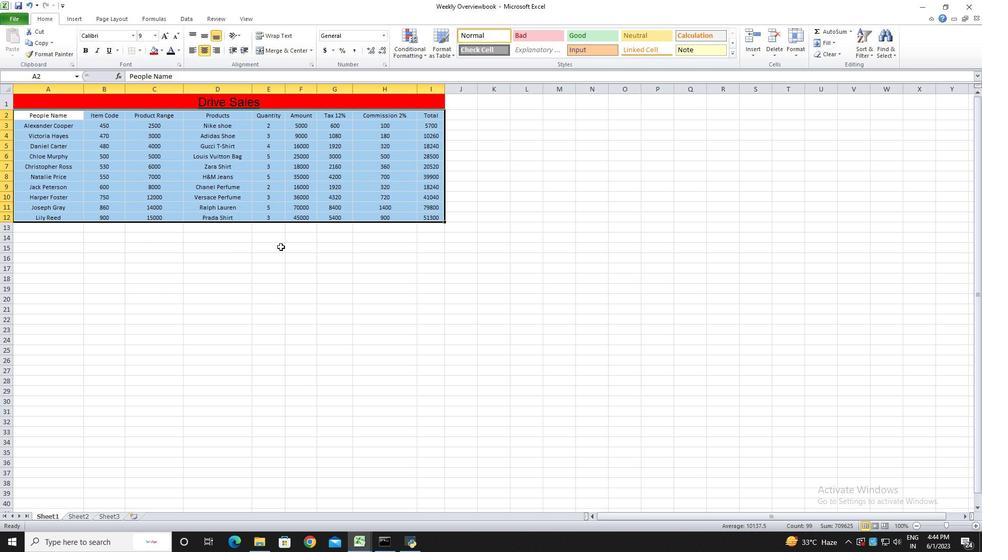 
Action: Mouse pressed left at (280, 249)
Screenshot: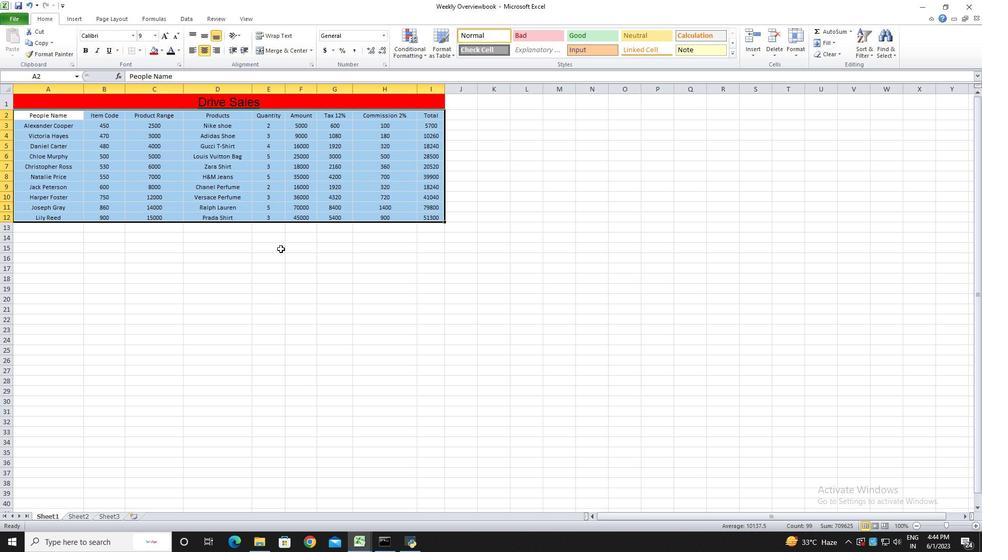 
Action: Key pressed ctrl+S<'\x13'><'\x13'><'\x13'><'\x13'><'\x13'><'\x13'><'\x13'><'\x13'>
Screenshot: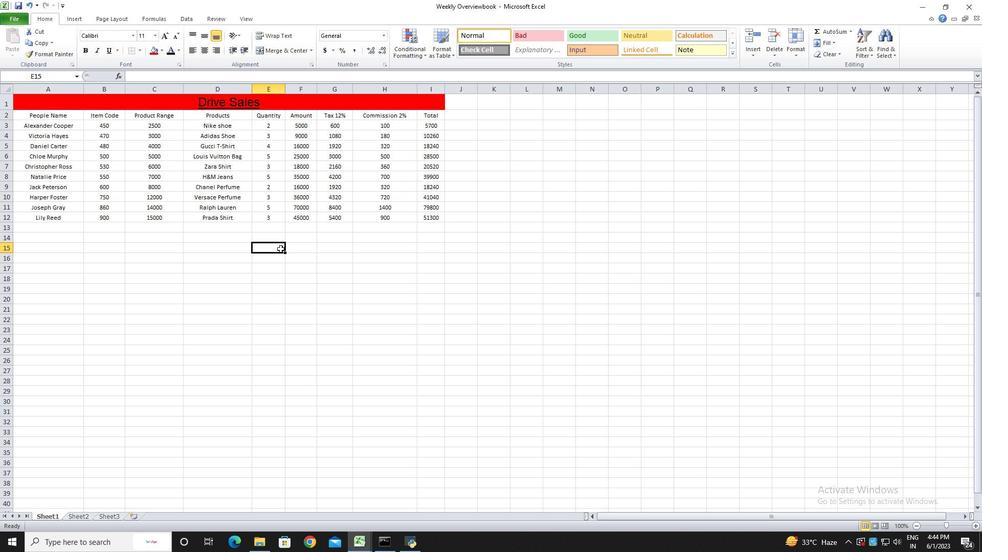 
